 Task: Merge multiple tracks into a single cohesive audio file.
Action: Mouse moved to (5, 14)
Screenshot: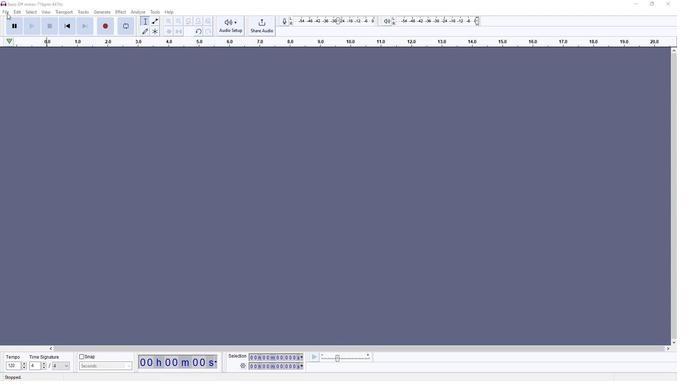 
Action: Mouse pressed left at (5, 14)
Screenshot: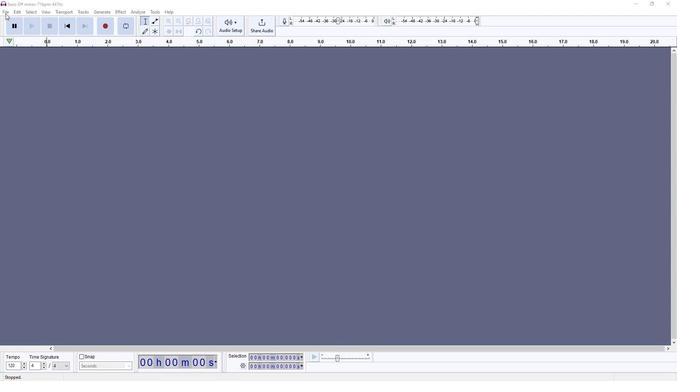 
Action: Mouse moved to (101, 83)
Screenshot: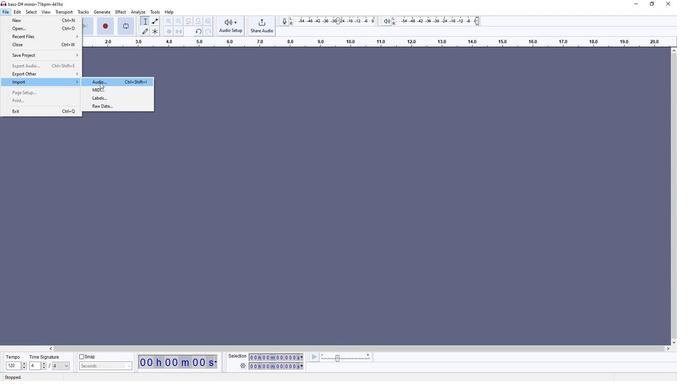 
Action: Mouse pressed left at (101, 83)
Screenshot: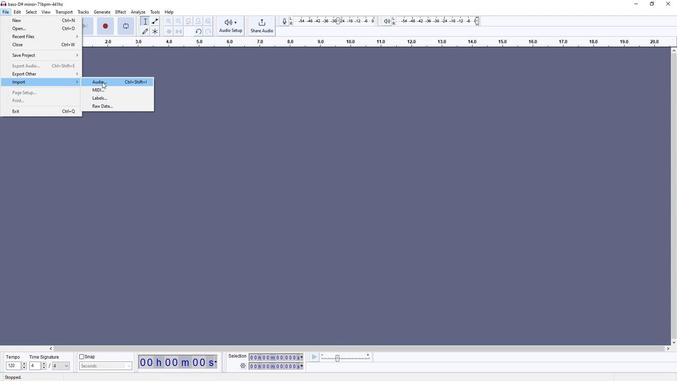 
Action: Mouse moved to (245, 127)
Screenshot: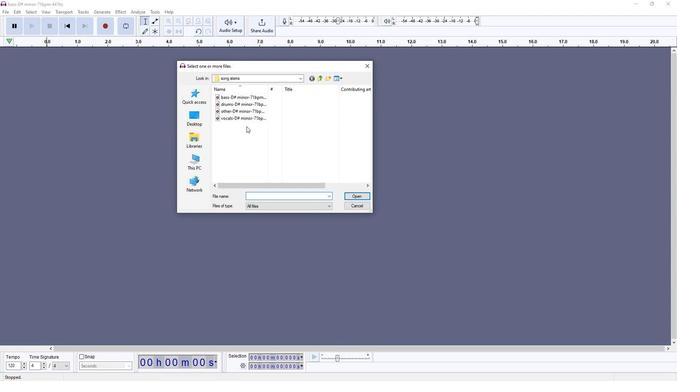 
Action: Mouse pressed left at (245, 127)
Screenshot: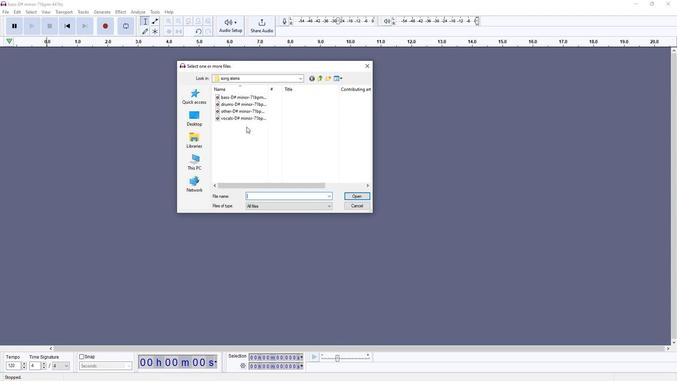 
Action: Mouse moved to (359, 194)
Screenshot: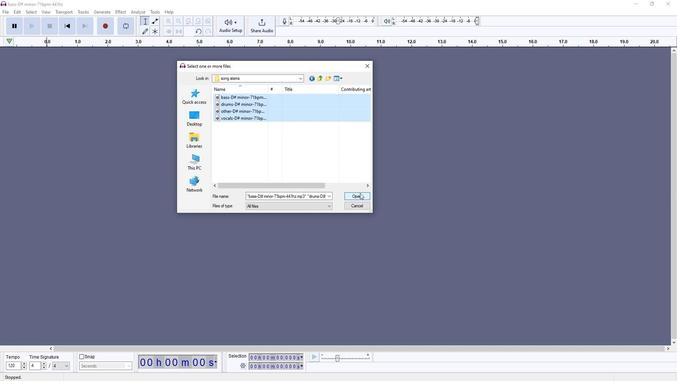 
Action: Mouse pressed left at (359, 194)
Screenshot: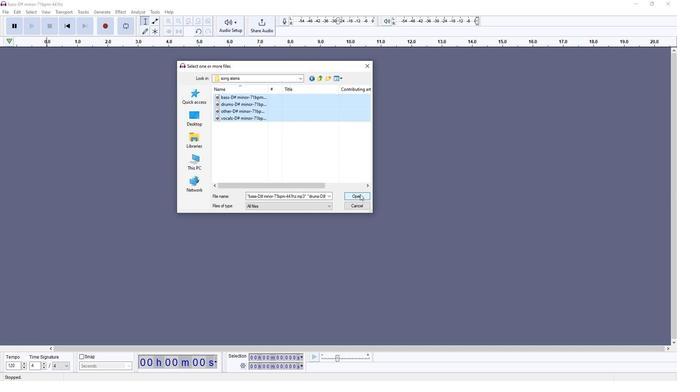 
Action: Mouse moved to (176, 24)
Screenshot: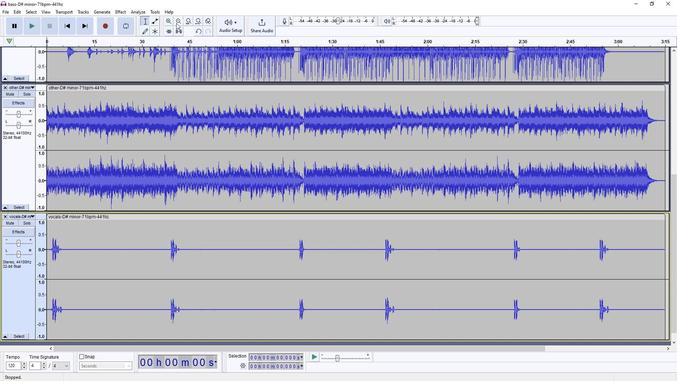 
Action: Mouse pressed left at (176, 24)
Screenshot: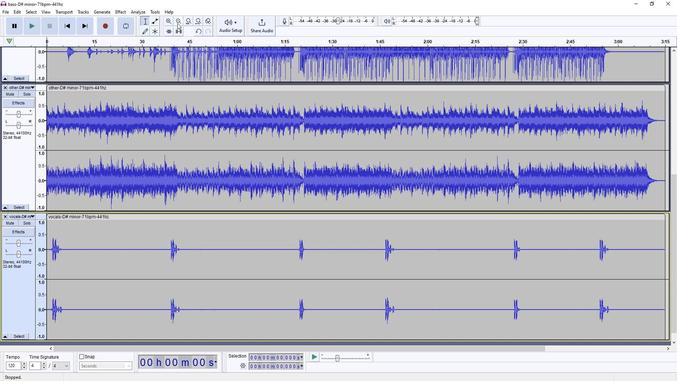 
Action: Mouse moved to (107, 197)
Screenshot: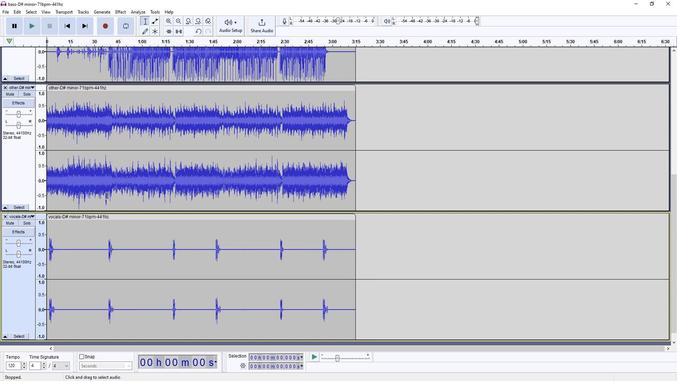 
Action: Mouse scrolled (107, 197) with delta (0, 0)
Screenshot: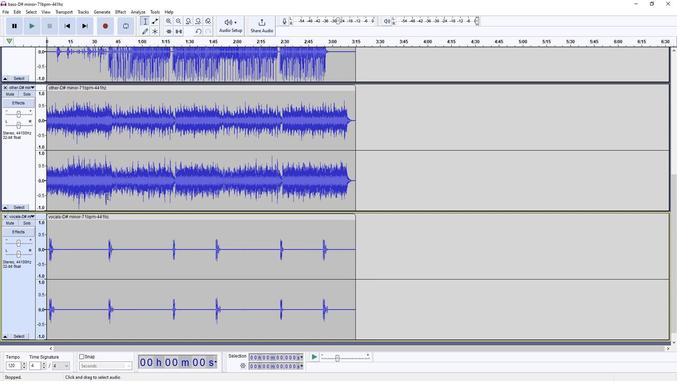 
Action: Mouse scrolled (107, 197) with delta (0, 0)
Screenshot: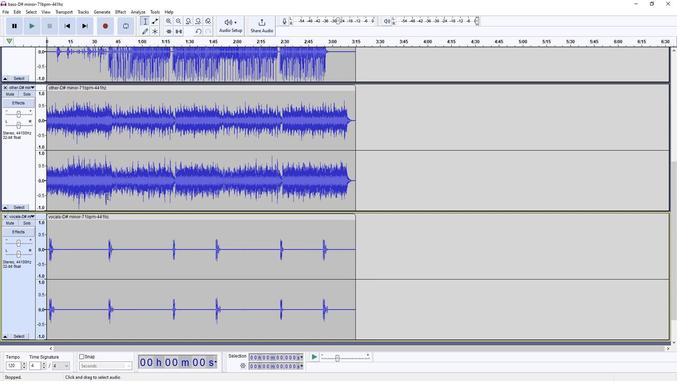 
Action: Mouse scrolled (107, 197) with delta (0, 0)
Screenshot: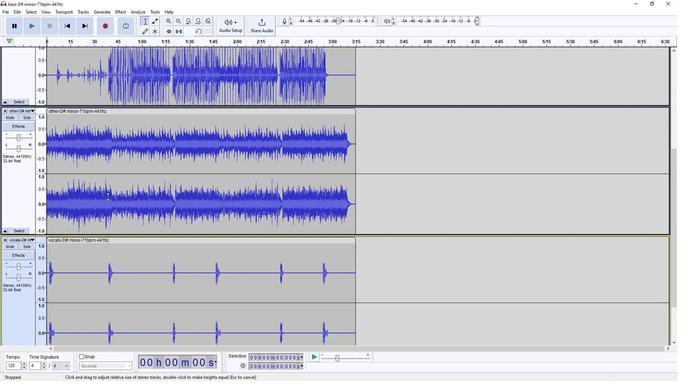 
Action: Mouse scrolled (107, 197) with delta (0, 0)
Screenshot: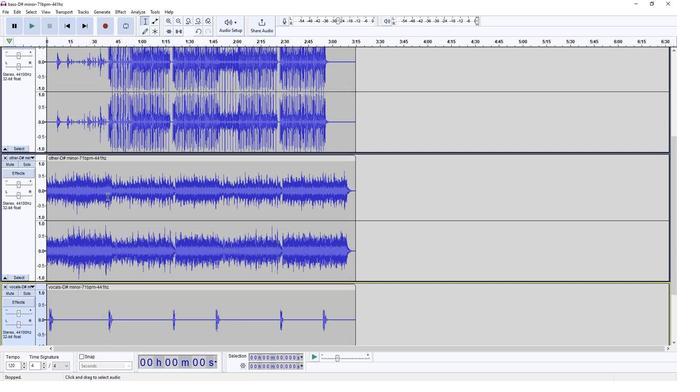 
Action: Mouse moved to (107, 197)
Screenshot: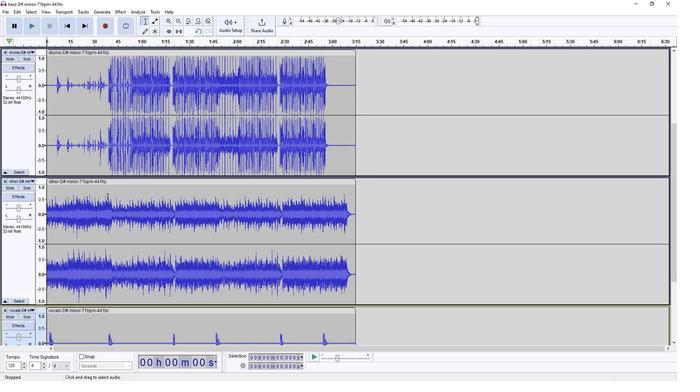 
Action: Mouse scrolled (107, 197) with delta (0, 0)
Screenshot: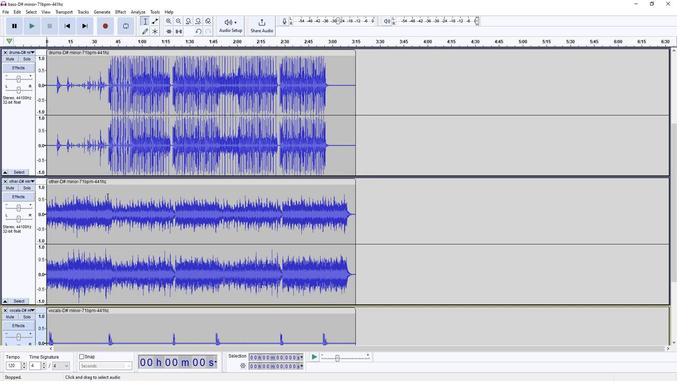 
Action: Mouse moved to (18, 103)
Screenshot: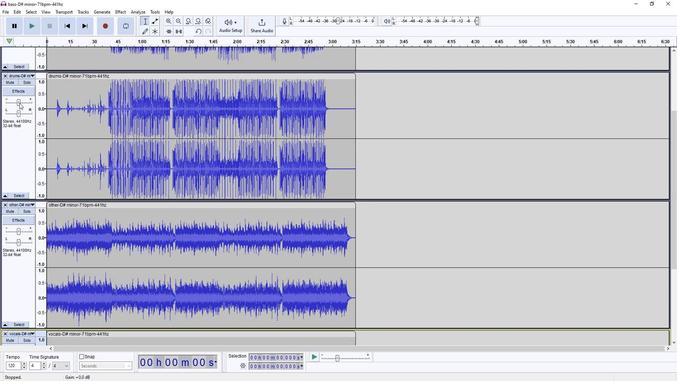 
Action: Mouse pressed left at (18, 103)
Screenshot: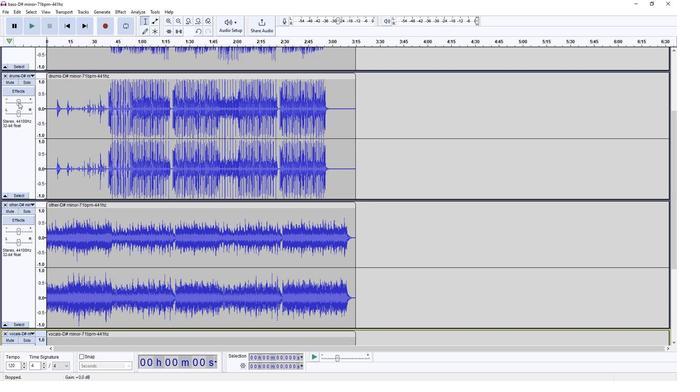 
Action: Mouse moved to (230, 181)
Screenshot: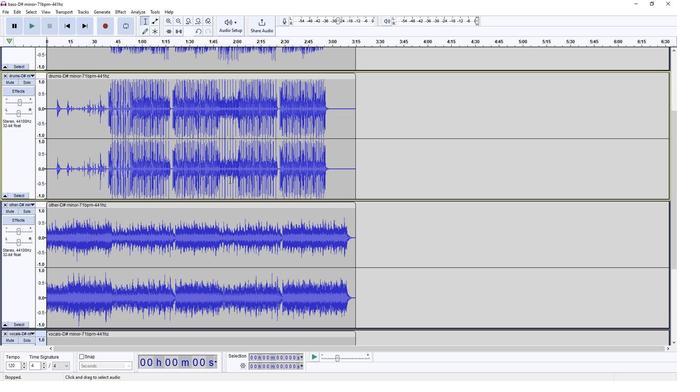 
Action: Mouse scrolled (230, 182) with delta (0, 0)
Screenshot: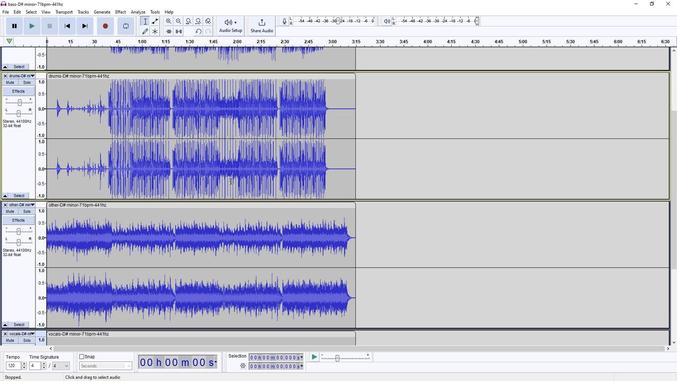 
Action: Mouse scrolled (230, 182) with delta (0, 0)
Screenshot: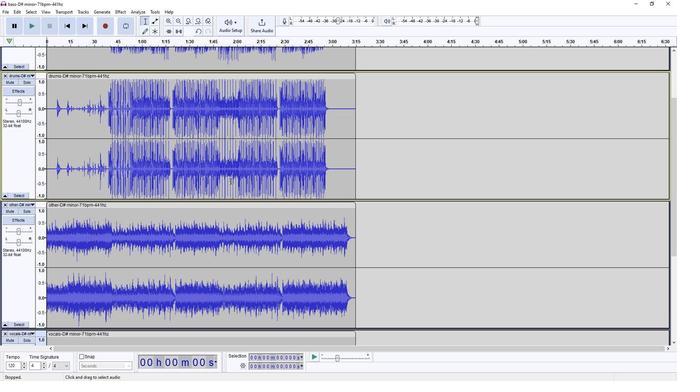
Action: Mouse scrolled (230, 182) with delta (0, 0)
Screenshot: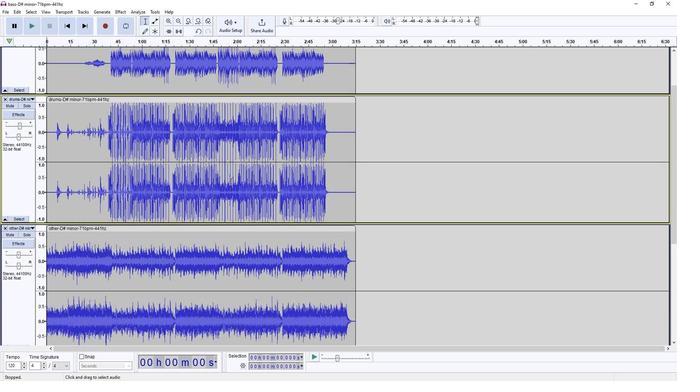 
Action: Mouse moved to (33, 13)
Screenshot: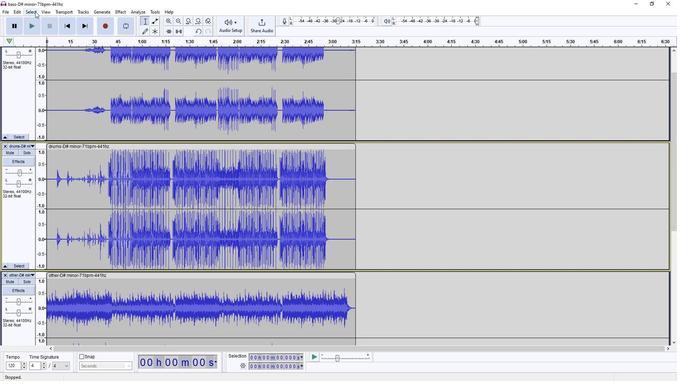 
Action: Mouse pressed left at (33, 13)
Screenshot: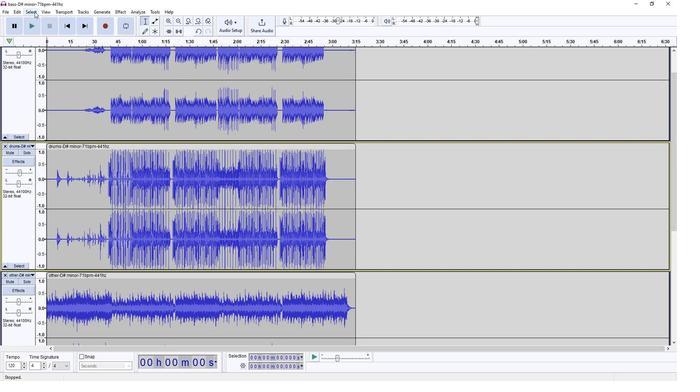 
Action: Mouse moved to (37, 20)
Screenshot: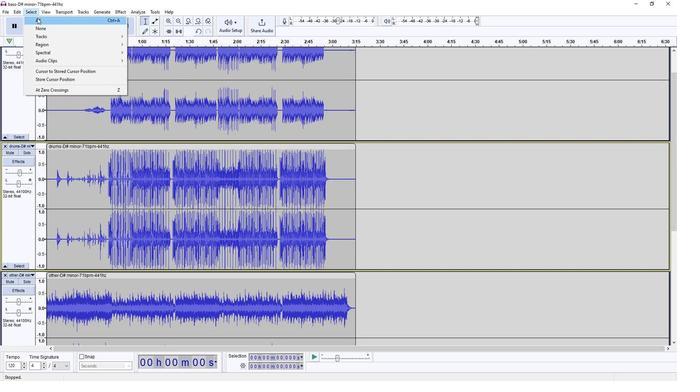
Action: Mouse pressed left at (37, 20)
Screenshot: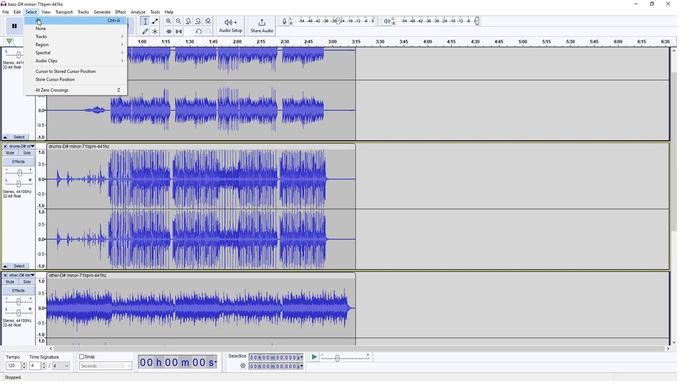 
Action: Mouse moved to (34, 25)
Screenshot: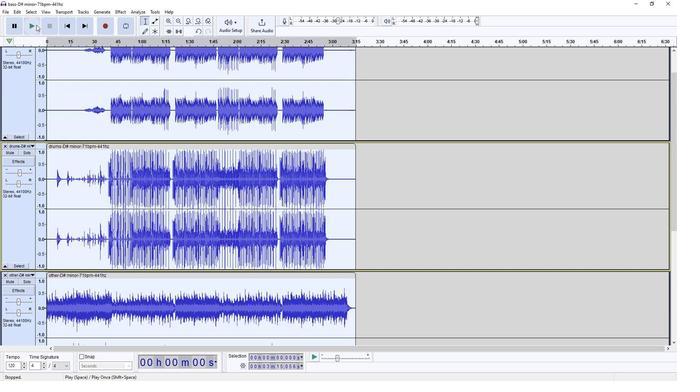 
Action: Mouse pressed left at (34, 25)
Screenshot: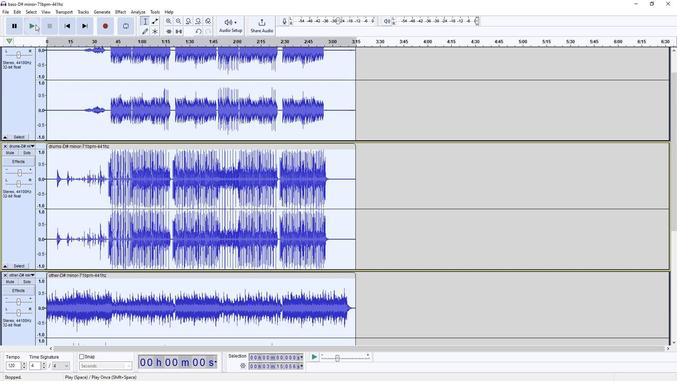 
Action: Mouse moved to (46, 25)
Screenshot: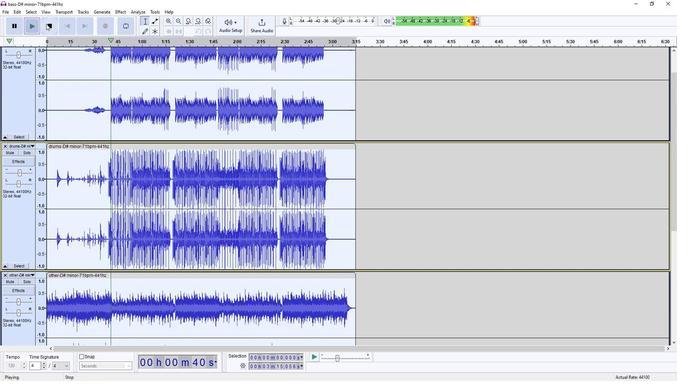 
Action: Mouse pressed left at (46, 25)
Screenshot: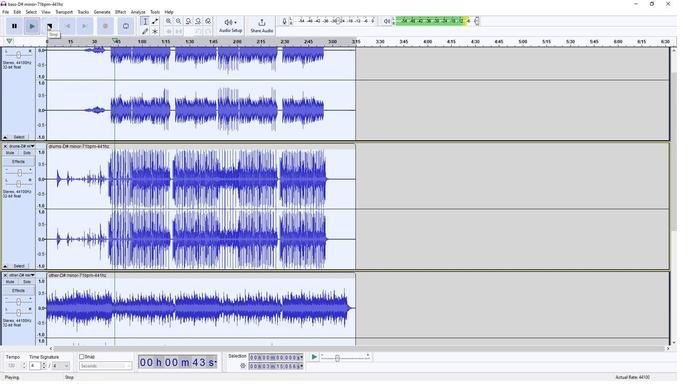 
Action: Mouse moved to (0, 11)
Screenshot: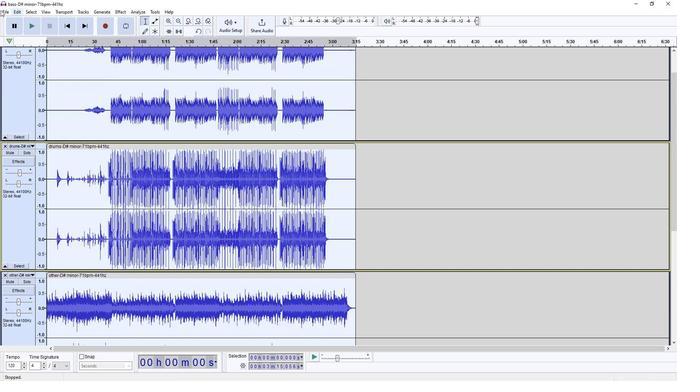
Action: Mouse pressed left at (0, 11)
Screenshot: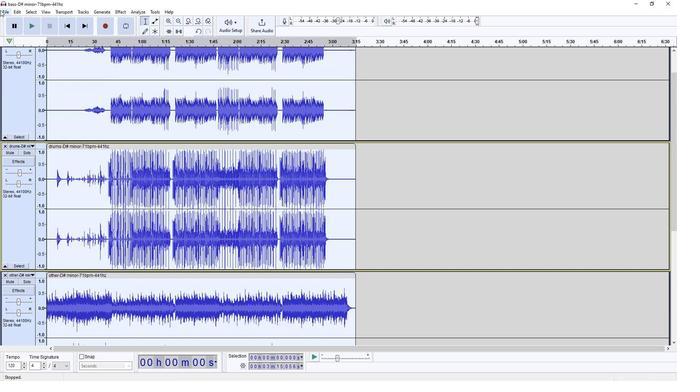 
Action: Mouse moved to (34, 65)
Screenshot: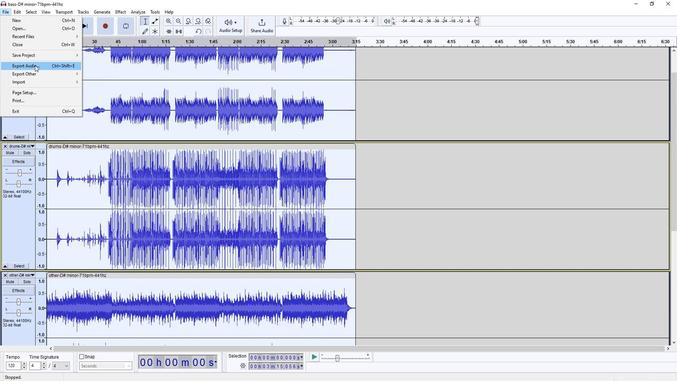 
Action: Mouse pressed left at (34, 65)
Screenshot: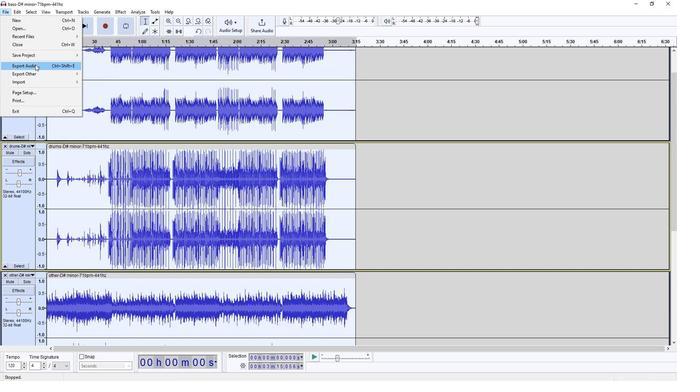 
Action: Mouse moved to (105, 75)
Screenshot: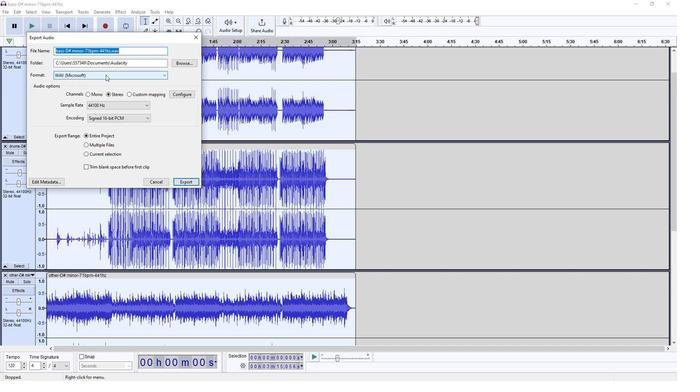 
Action: Mouse pressed left at (105, 75)
Screenshot: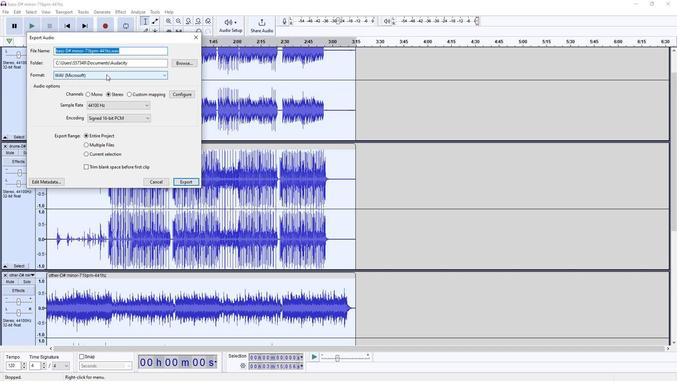 
Action: Mouse moved to (96, 95)
Screenshot: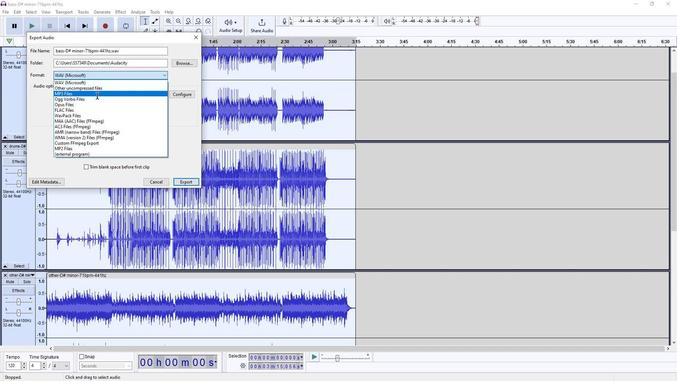 
Action: Mouse pressed left at (96, 95)
Screenshot: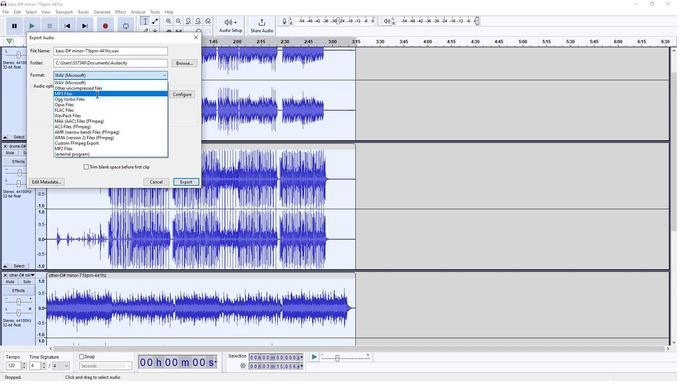 
Action: Mouse moved to (120, 50)
Screenshot: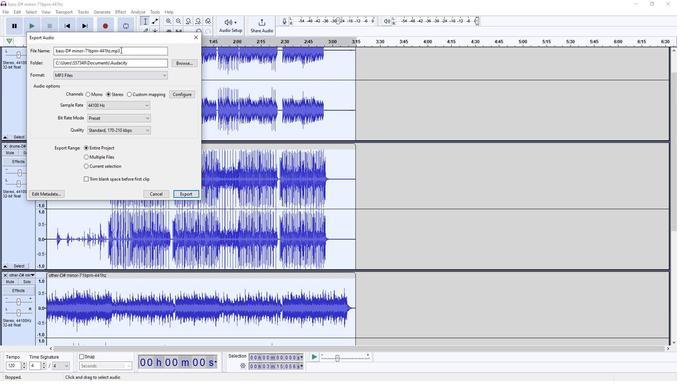 
Action: Mouse pressed left at (120, 50)
Screenshot: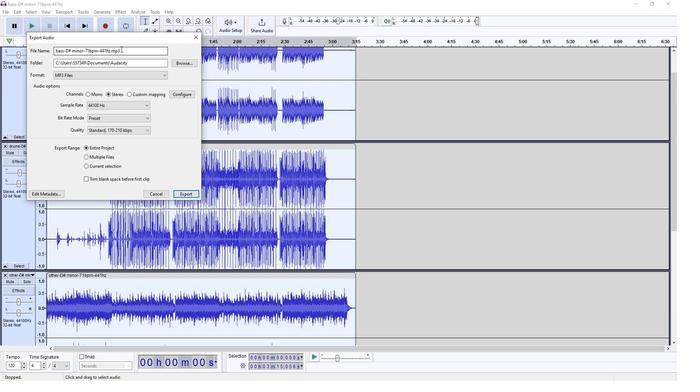 
Action: Mouse moved to (30, 42)
Screenshot: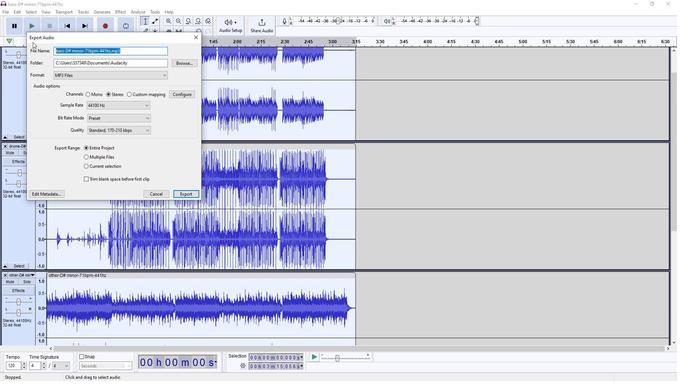 
Action: Key pressed <Key.backspace>mu<Key.backspace><Key.backspace><Key.shift><Key.shift><Key.shift><Key.shift><Key.shift><Key.shift><Key.shift><Key.shift><Key.shift><Key.shift><Key.shift><Key.shift>Merge<Key.space>multiple<Key.space>track<Key.space>into<Key.space>m<Key.backspace><Key.shift><Key.shift><Key.shift><Key.shift><Key.shift><Key.shift>MP3
Screenshot: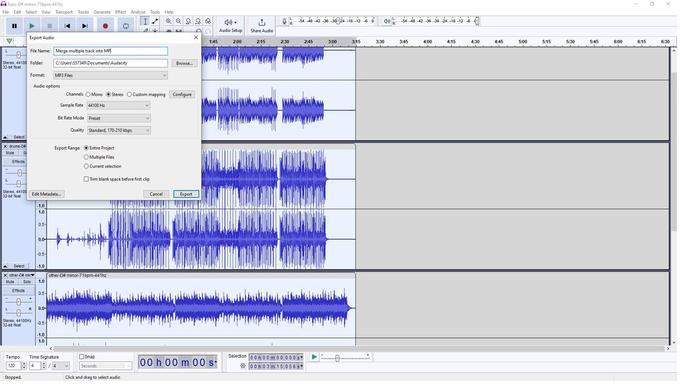 
Action: Mouse moved to (185, 193)
Screenshot: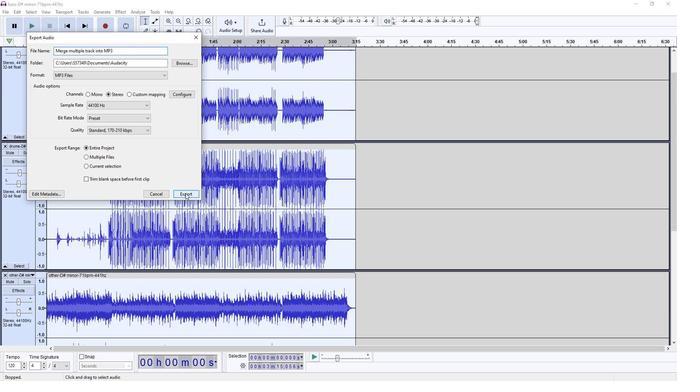 
Action: Mouse pressed left at (185, 193)
Screenshot: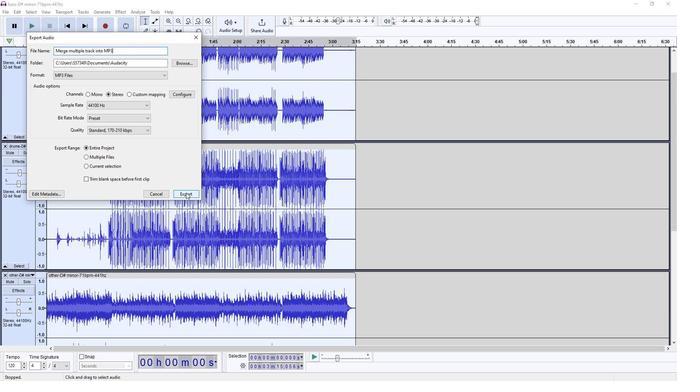 
Action: Mouse moved to (6, 11)
Screenshot: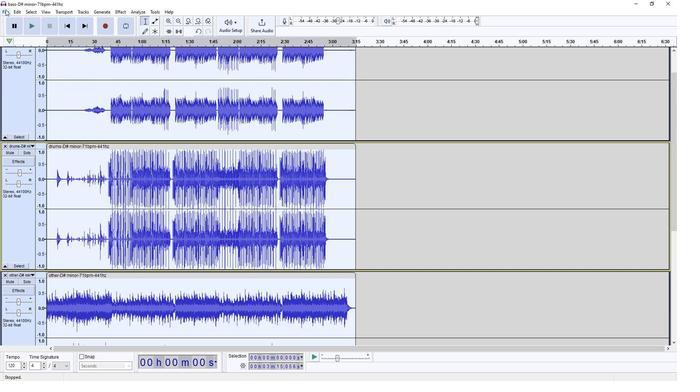 
Action: Mouse pressed left at (6, 11)
Screenshot: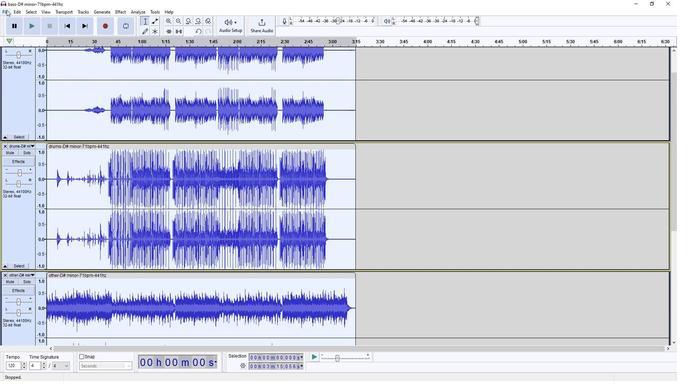 
Action: Mouse moved to (101, 63)
Screenshot: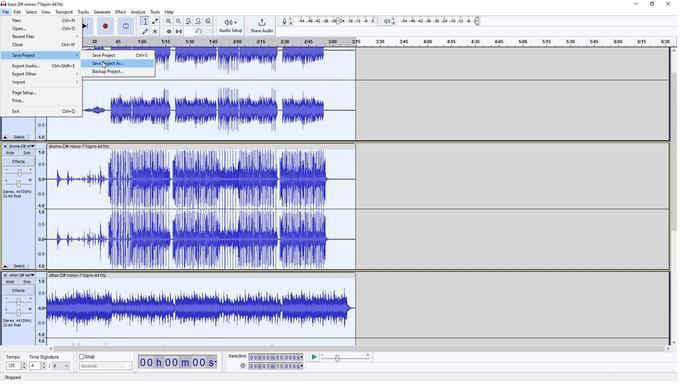 
Action: Mouse pressed left at (101, 63)
Screenshot: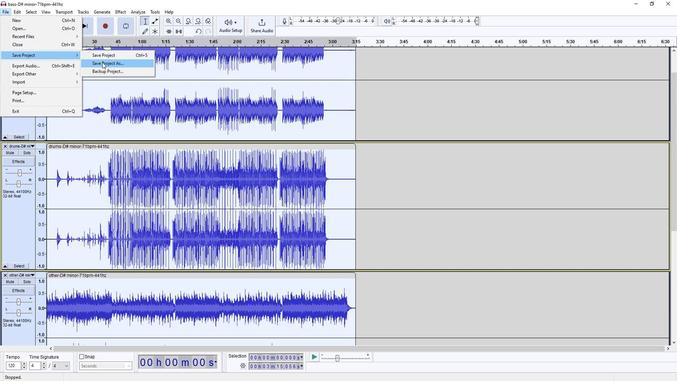 
Action: Mouse moved to (237, 160)
Screenshot: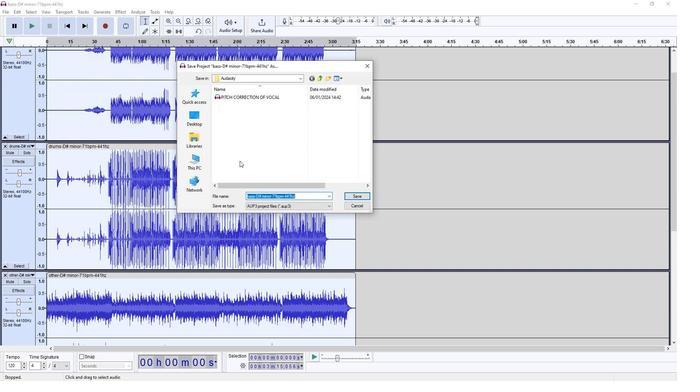 
Action: Key pressed <Key.backspace>merge<Key.space>multiplr<Key.backspace>e<Key.space><Key.space>track<Key.space>into<Key.space>audio<Key.space>
Screenshot: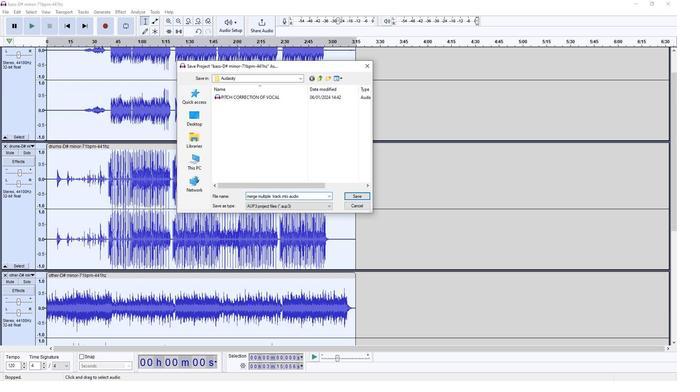 
Action: Mouse moved to (353, 196)
Screenshot: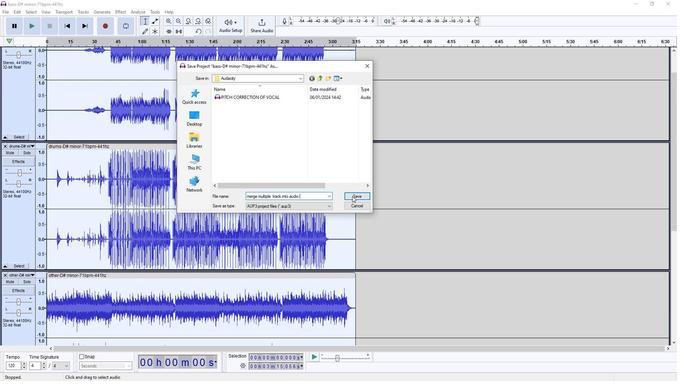 
Action: Mouse pressed left at (353, 196)
Screenshot: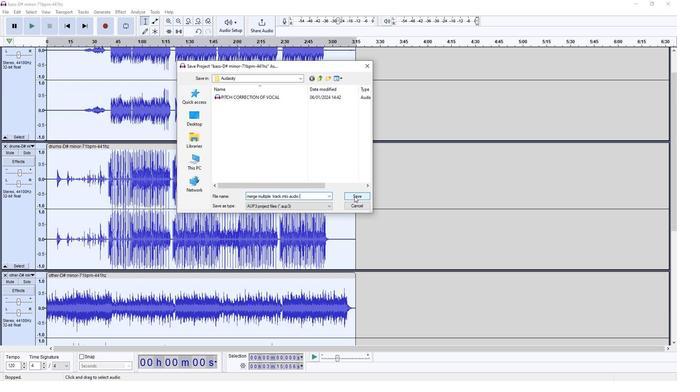 
Action: Mouse moved to (236, 143)
Screenshot: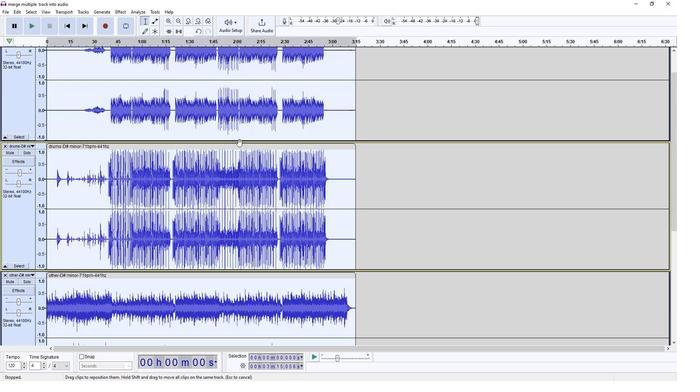 
